 Task: Set the Roll-off factor for DVB-S2 parameters to Automatic.
Action: Mouse moved to (115, 14)
Screenshot: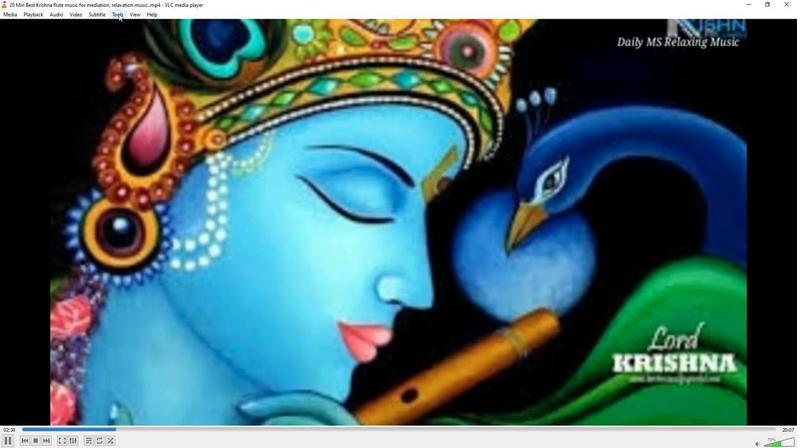 
Action: Mouse pressed left at (115, 14)
Screenshot: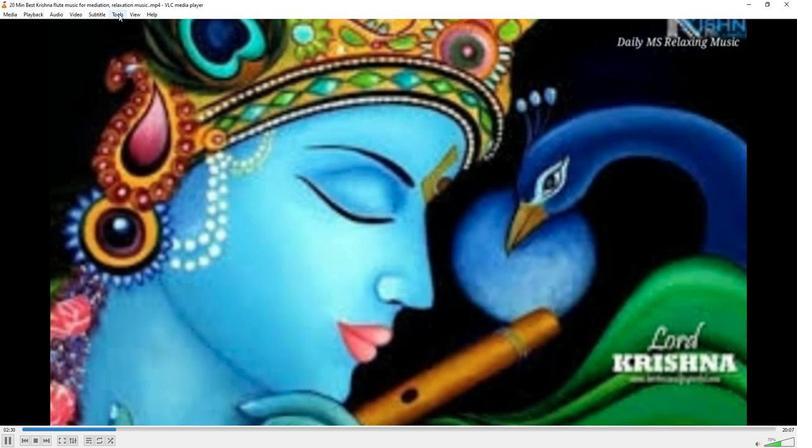 
Action: Mouse moved to (129, 110)
Screenshot: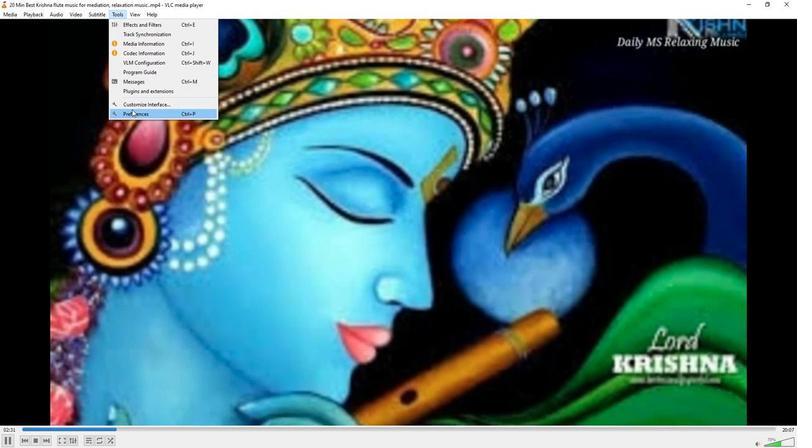 
Action: Mouse pressed left at (129, 110)
Screenshot: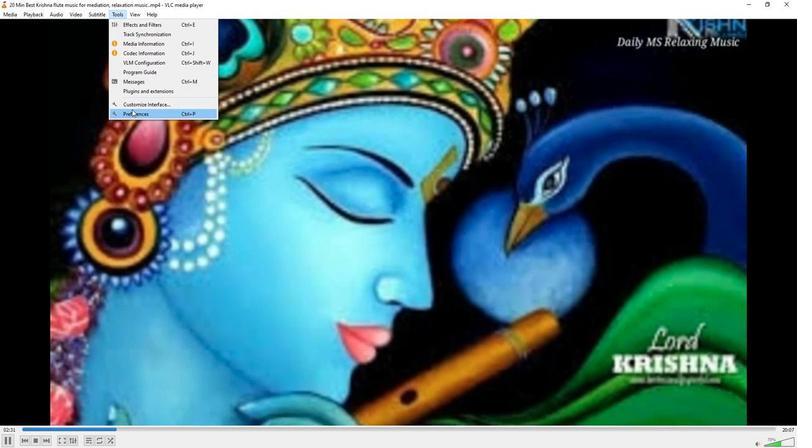 
Action: Mouse moved to (261, 366)
Screenshot: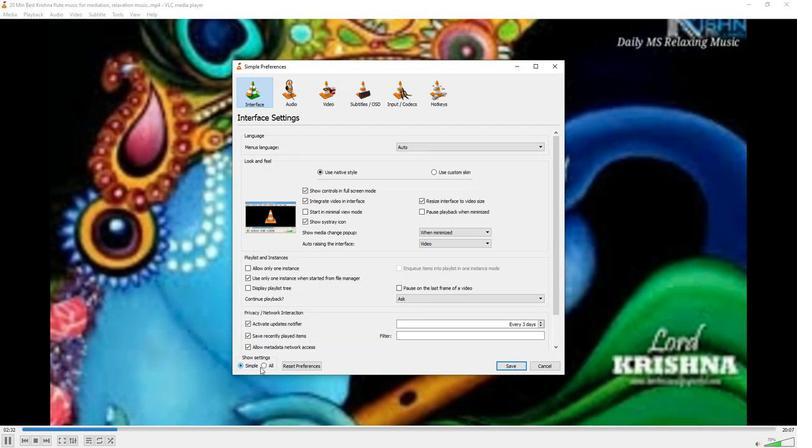 
Action: Mouse pressed left at (261, 366)
Screenshot: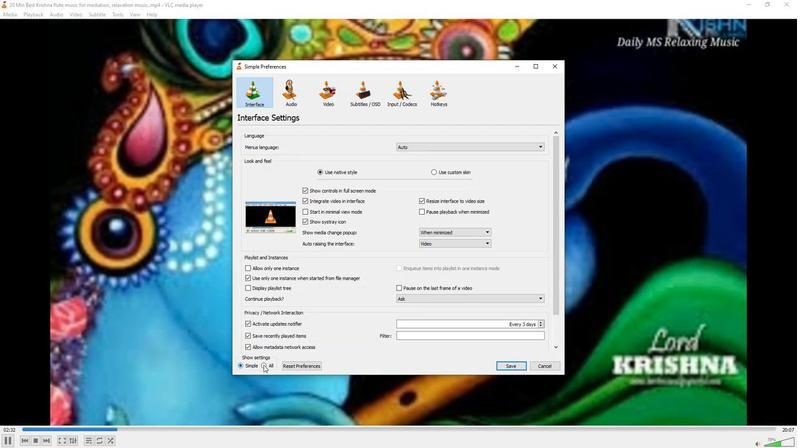 
Action: Mouse moved to (250, 226)
Screenshot: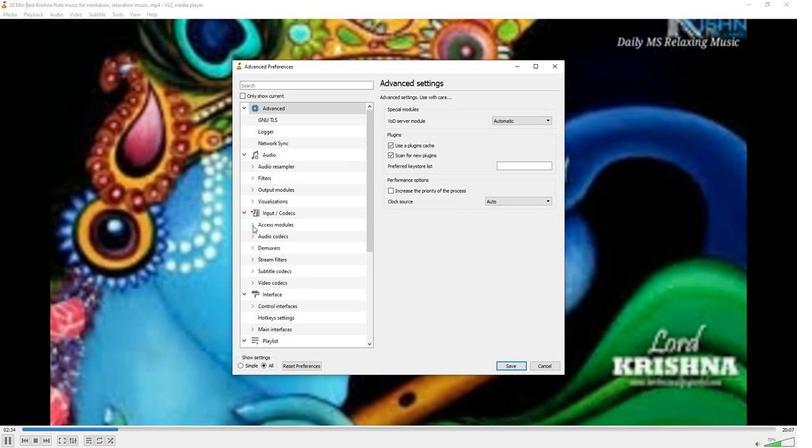 
Action: Mouse pressed left at (250, 226)
Screenshot: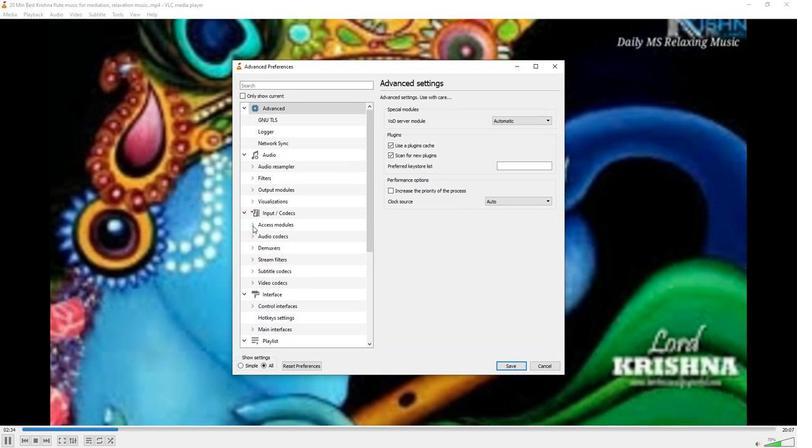 
Action: Mouse moved to (266, 295)
Screenshot: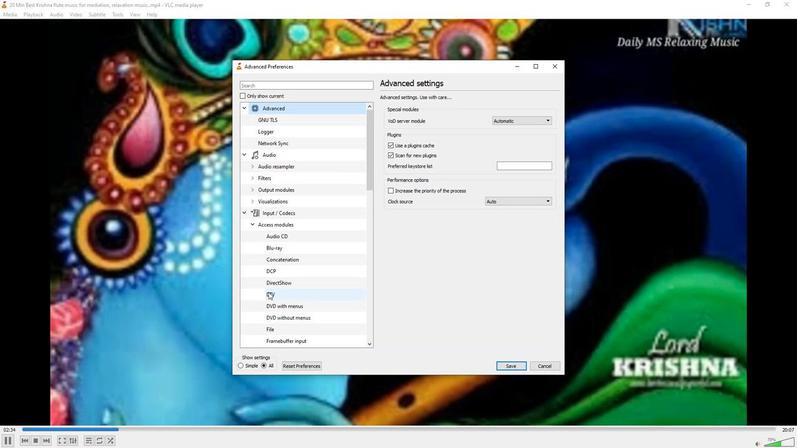 
Action: Mouse pressed left at (266, 295)
Screenshot: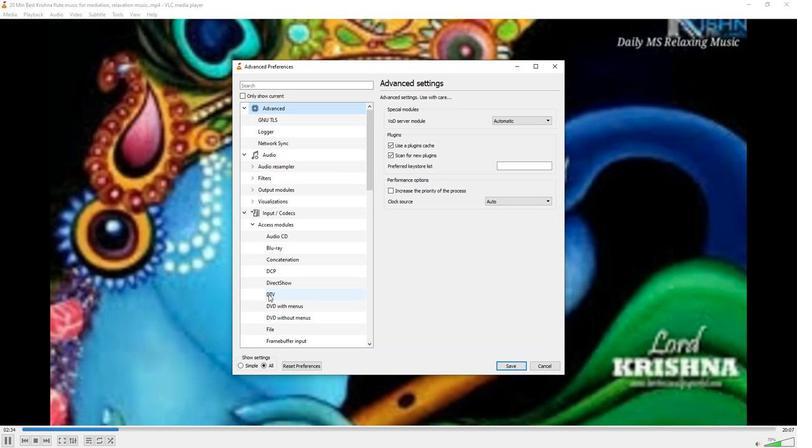 
Action: Mouse moved to (436, 313)
Screenshot: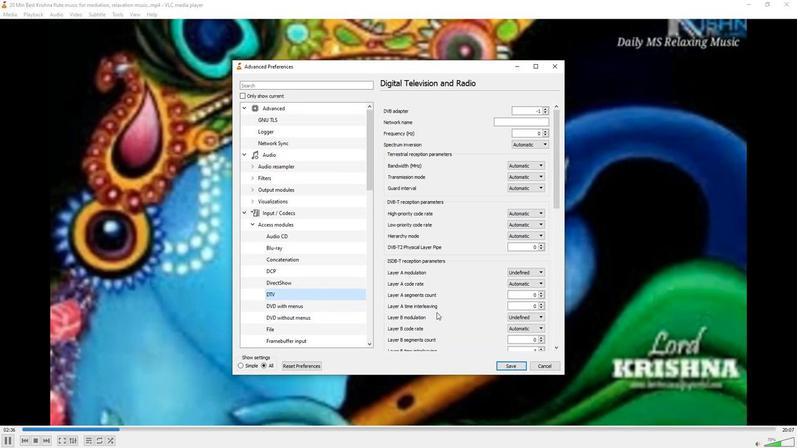 
Action: Mouse scrolled (436, 312) with delta (0, 0)
Screenshot: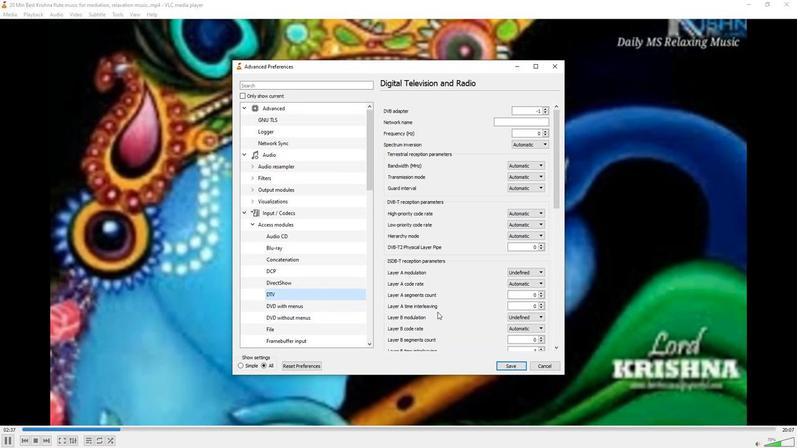 
Action: Mouse scrolled (436, 312) with delta (0, 0)
Screenshot: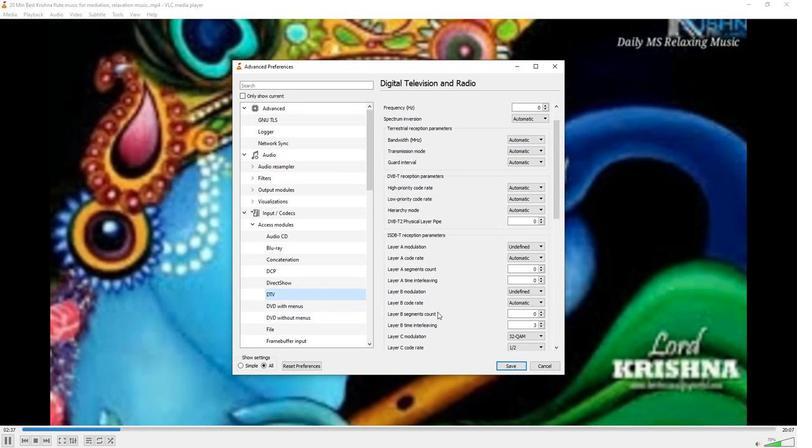
Action: Mouse scrolled (436, 312) with delta (0, 0)
Screenshot: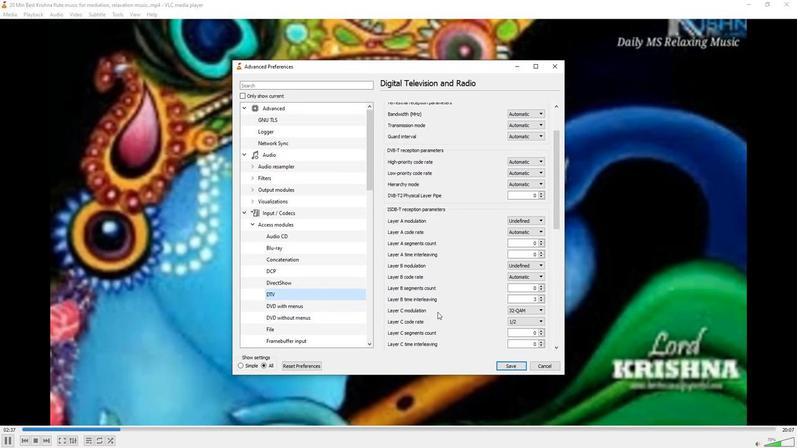 
Action: Mouse scrolled (436, 312) with delta (0, 0)
Screenshot: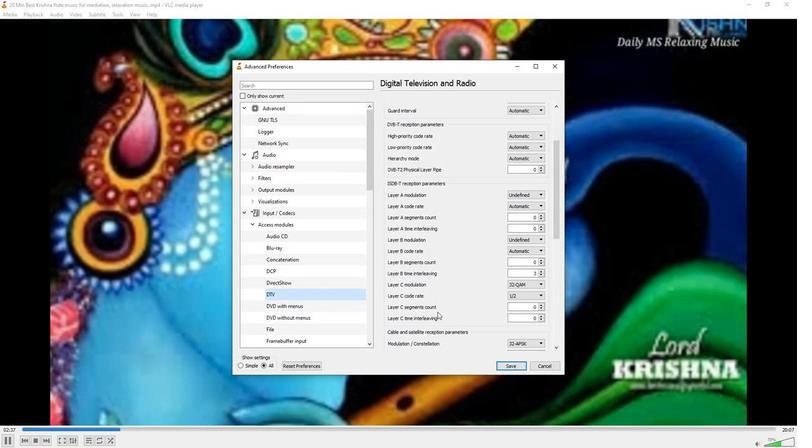 
Action: Mouse scrolled (436, 312) with delta (0, 0)
Screenshot: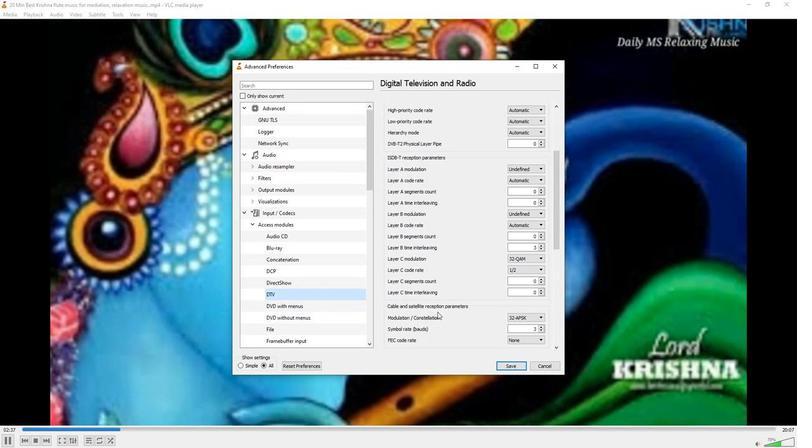 
Action: Mouse scrolled (436, 312) with delta (0, 0)
Screenshot: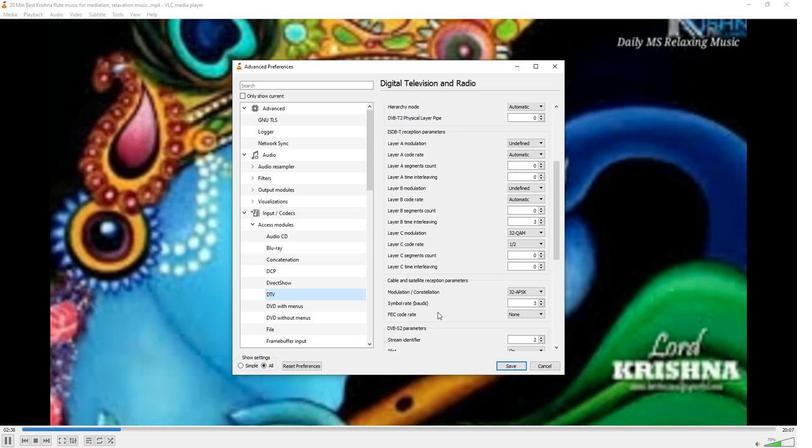 
Action: Mouse moved to (505, 304)
Screenshot: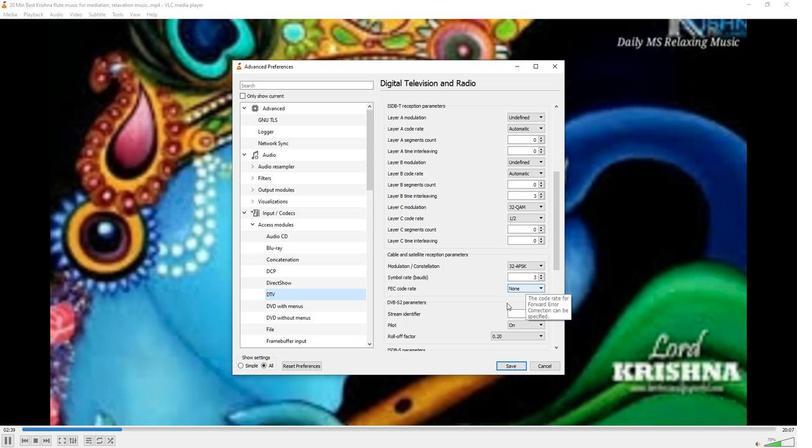 
Action: Mouse scrolled (505, 304) with delta (0, 0)
Screenshot: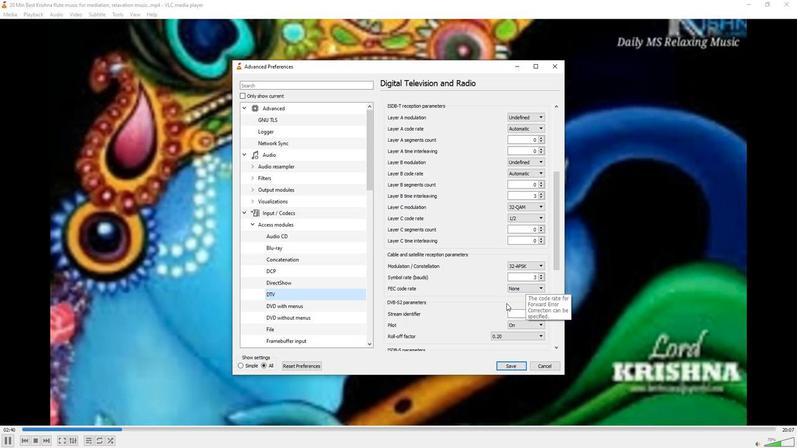 
Action: Mouse moved to (528, 310)
Screenshot: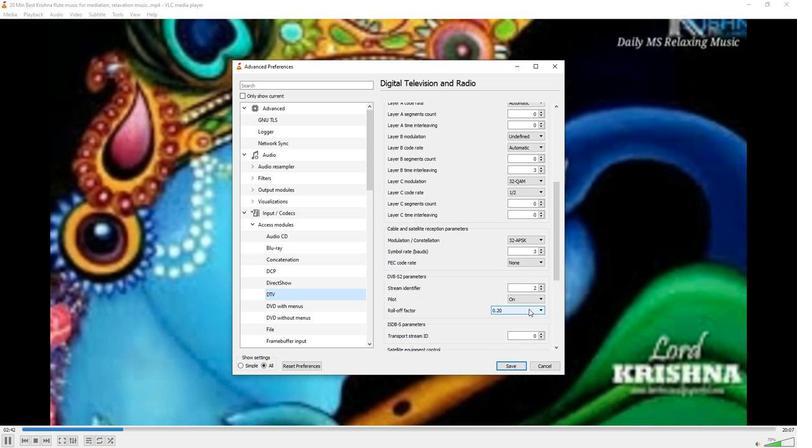 
Action: Mouse pressed left at (528, 310)
Screenshot: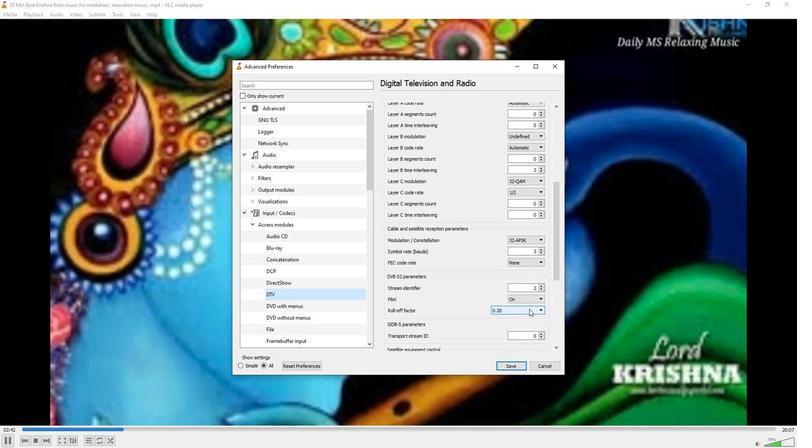 
Action: Mouse moved to (514, 319)
Screenshot: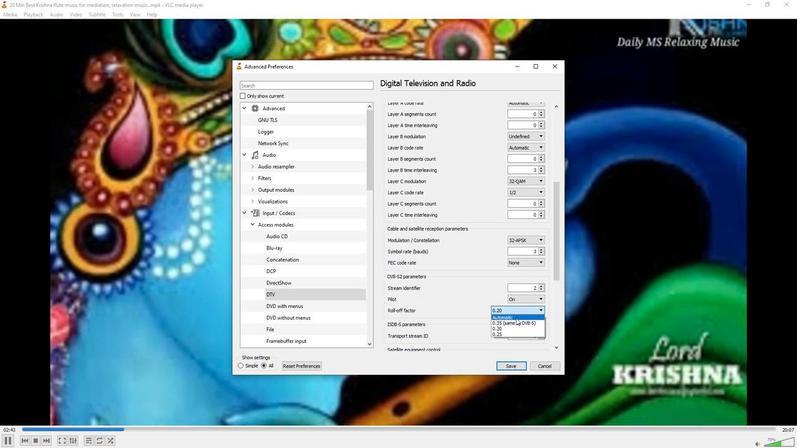 
Action: Mouse pressed left at (514, 319)
Screenshot: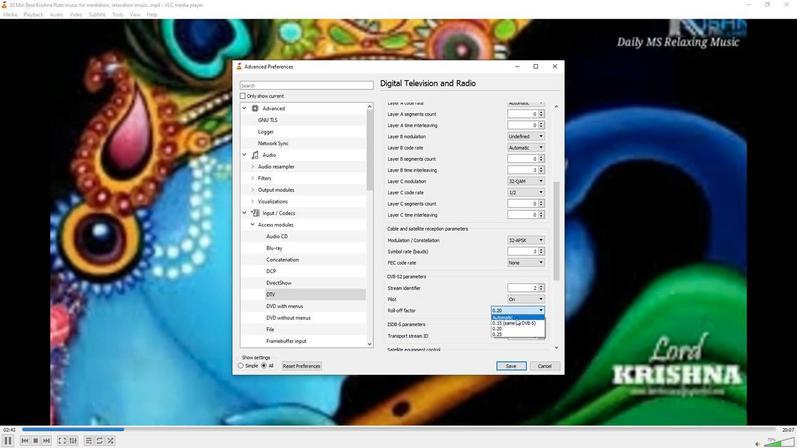 
Action: Mouse moved to (463, 300)
Screenshot: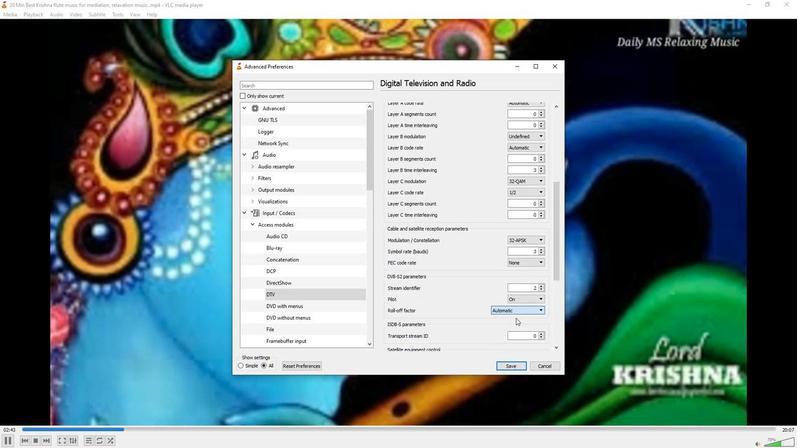 
